 Task: Set the maximum overlapping subtitles for the subtitle delay to 4.
Action: Mouse moved to (100, 15)
Screenshot: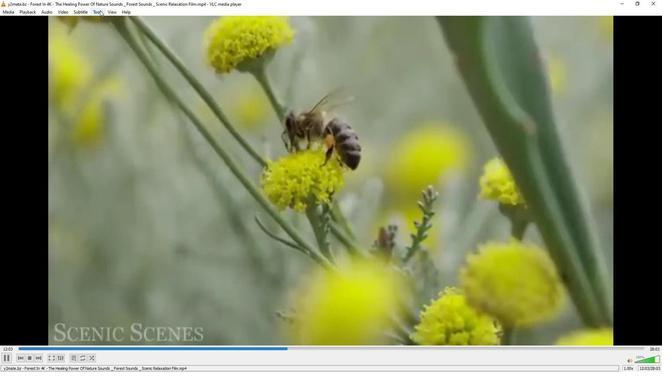 
Action: Mouse pressed left at (100, 15)
Screenshot: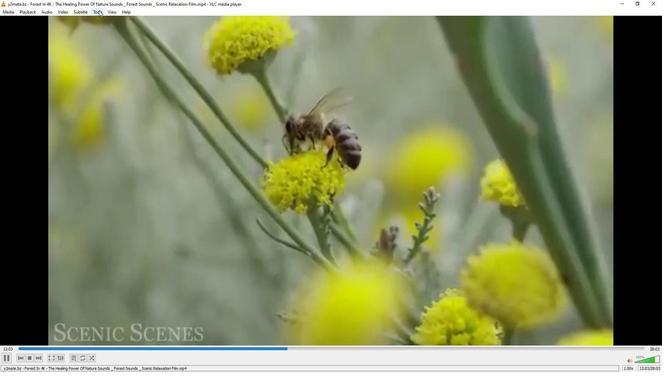 
Action: Mouse moved to (109, 95)
Screenshot: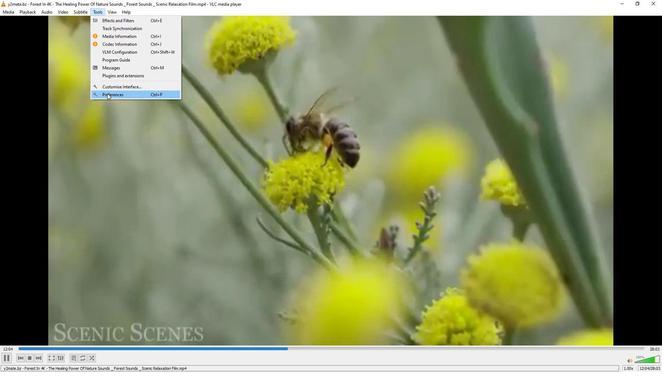 
Action: Mouse pressed left at (109, 95)
Screenshot: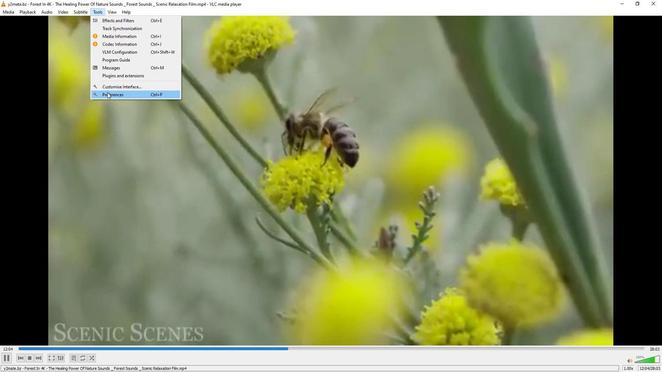 
Action: Mouse moved to (219, 298)
Screenshot: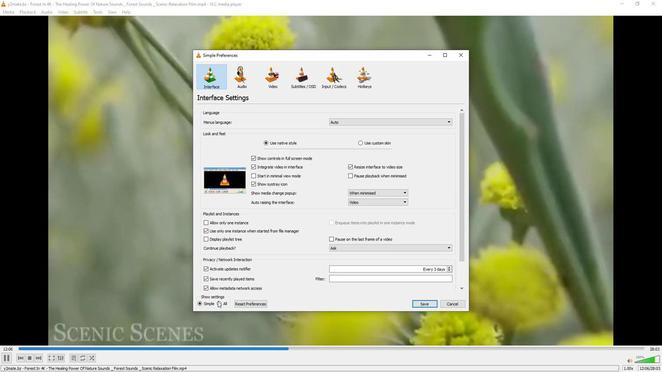 
Action: Mouse pressed left at (219, 298)
Screenshot: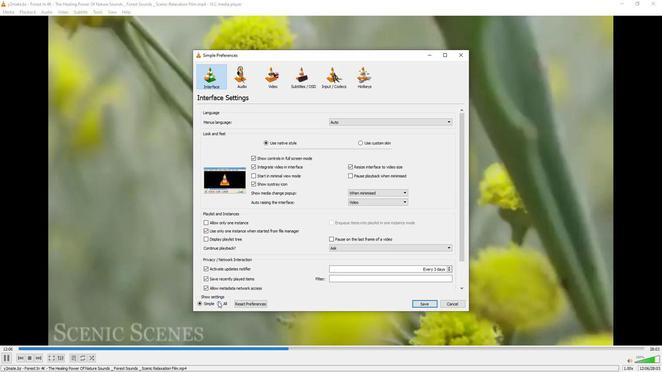 
Action: Mouse moved to (233, 245)
Screenshot: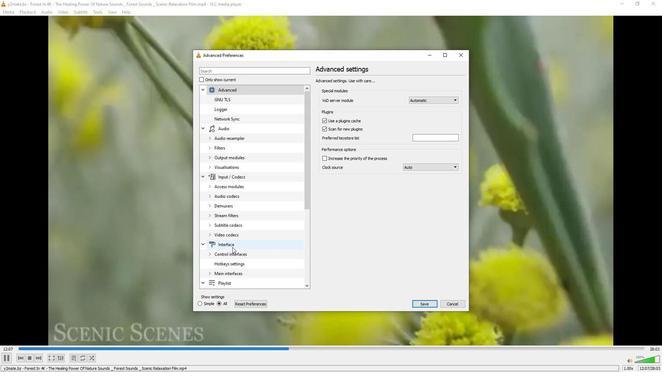 
Action: Mouse scrolled (233, 245) with delta (0, 0)
Screenshot: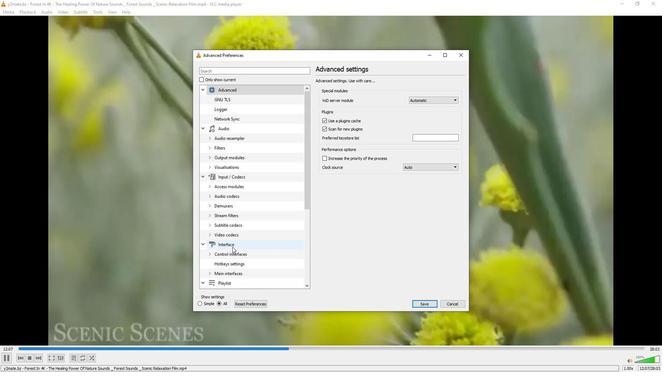 
Action: Mouse scrolled (233, 245) with delta (0, 0)
Screenshot: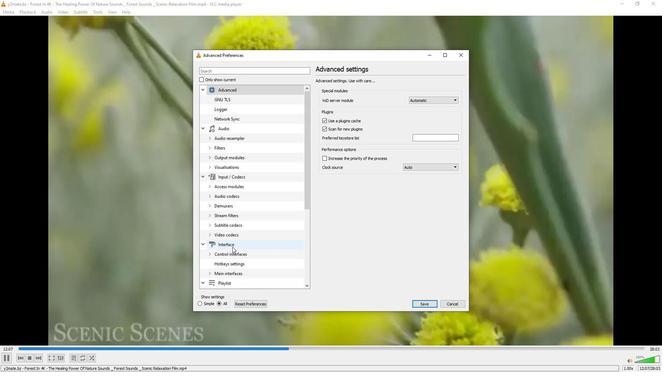 
Action: Mouse scrolled (233, 245) with delta (0, 0)
Screenshot: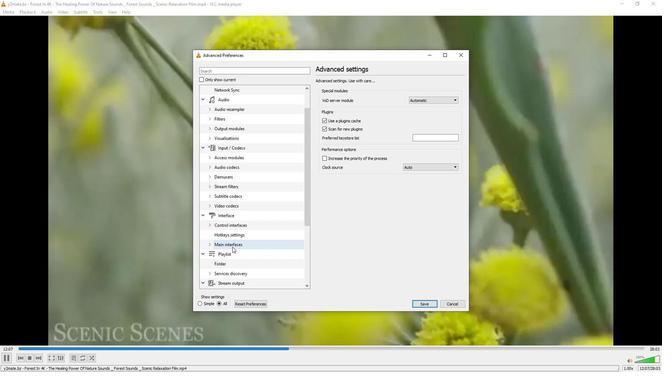 
Action: Mouse scrolled (233, 245) with delta (0, 0)
Screenshot: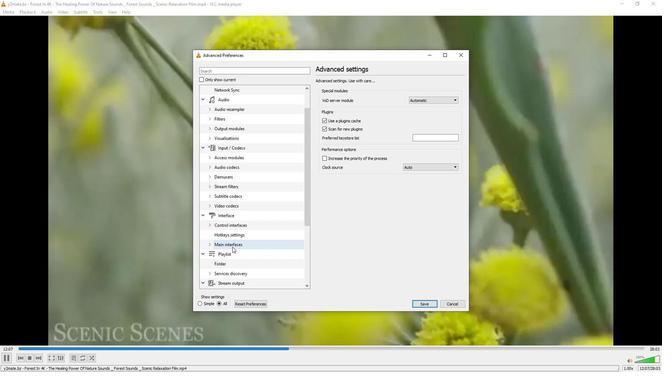 
Action: Mouse scrolled (233, 245) with delta (0, 0)
Screenshot: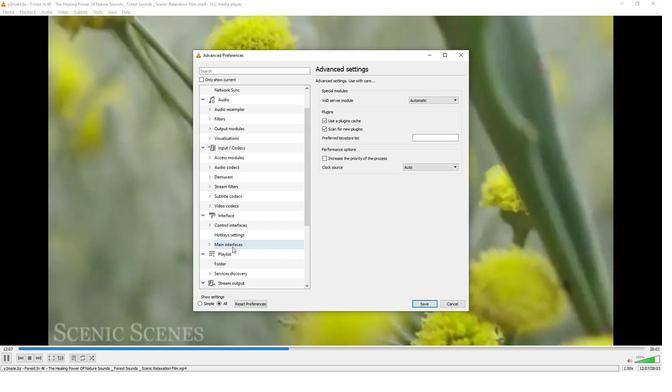 
Action: Mouse scrolled (233, 245) with delta (0, 0)
Screenshot: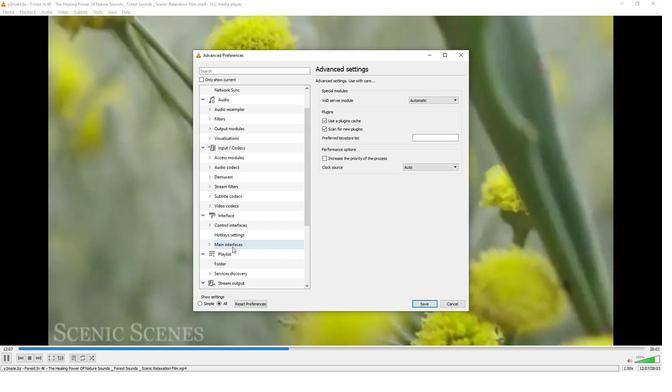 
Action: Mouse moved to (233, 241)
Screenshot: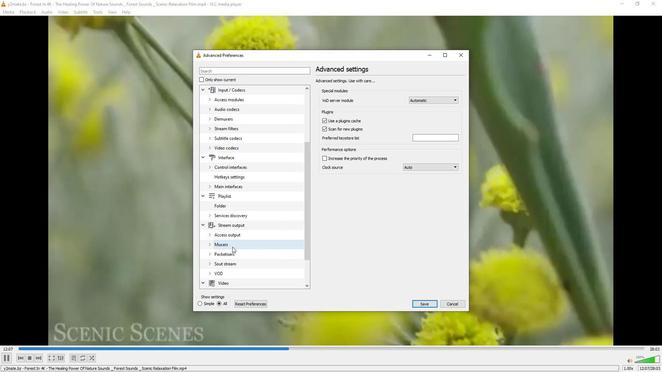 
Action: Mouse scrolled (233, 241) with delta (0, 0)
Screenshot: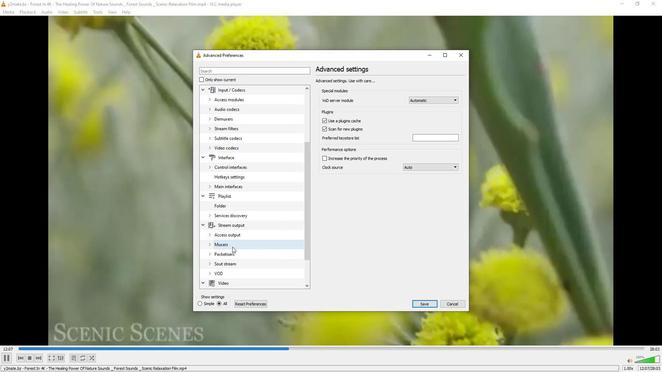 
Action: Mouse moved to (233, 238)
Screenshot: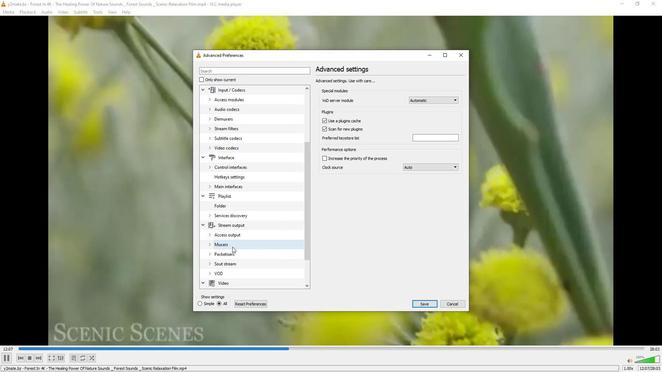 
Action: Mouse scrolled (233, 237) with delta (0, 0)
Screenshot: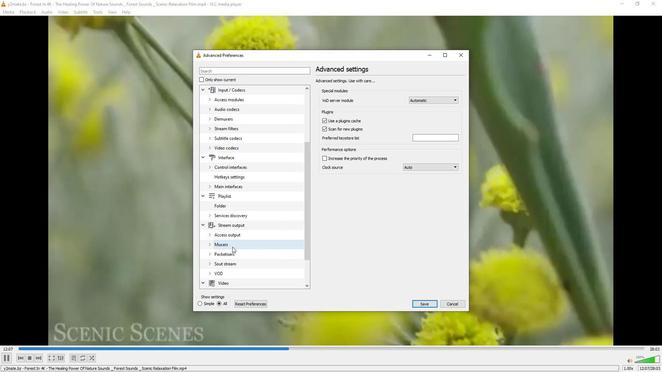
Action: Mouse moved to (211, 281)
Screenshot: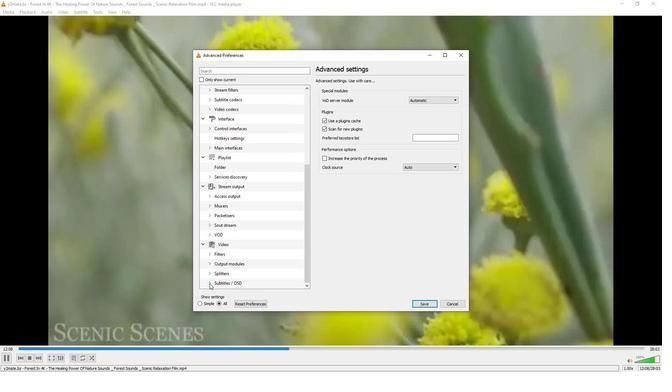 
Action: Mouse pressed left at (211, 281)
Screenshot: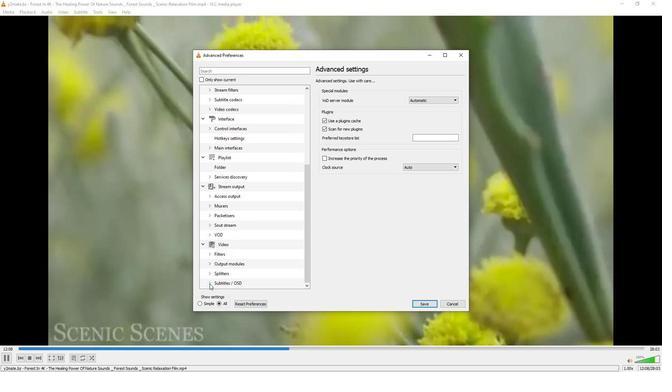 
Action: Mouse moved to (245, 232)
Screenshot: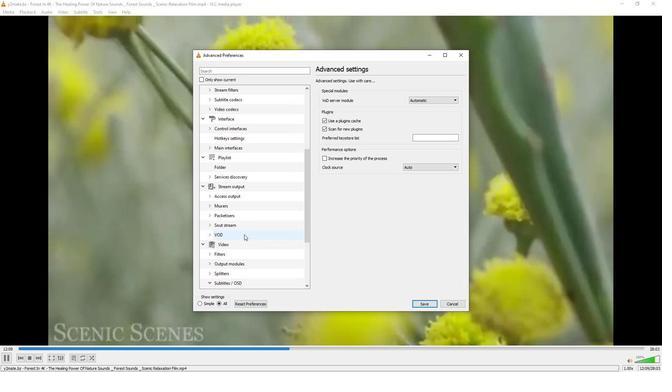 
Action: Mouse scrolled (245, 231) with delta (0, 0)
Screenshot: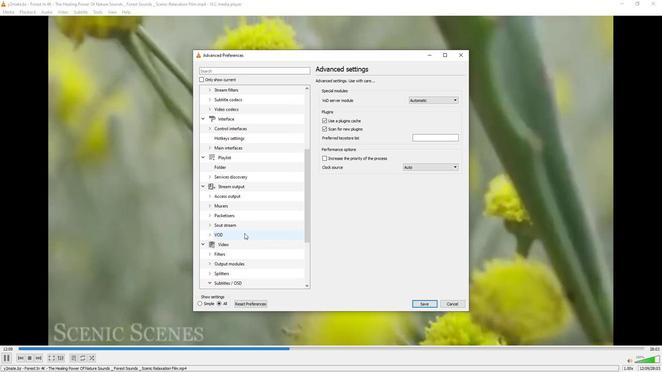 
Action: Mouse scrolled (245, 231) with delta (0, 0)
Screenshot: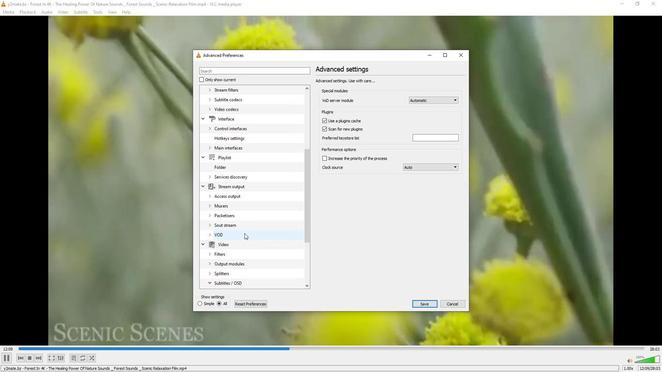 
Action: Mouse scrolled (245, 231) with delta (0, 0)
Screenshot: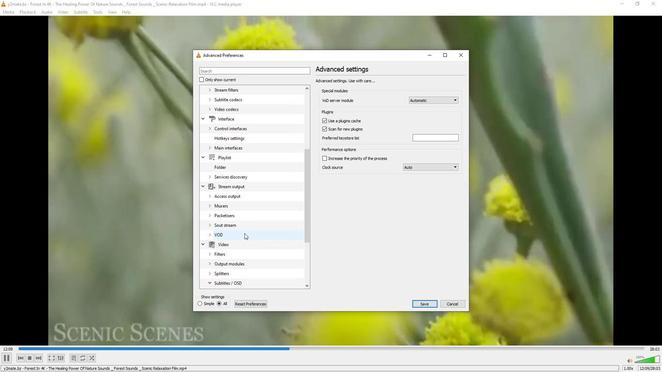 
Action: Mouse scrolled (245, 231) with delta (0, 0)
Screenshot: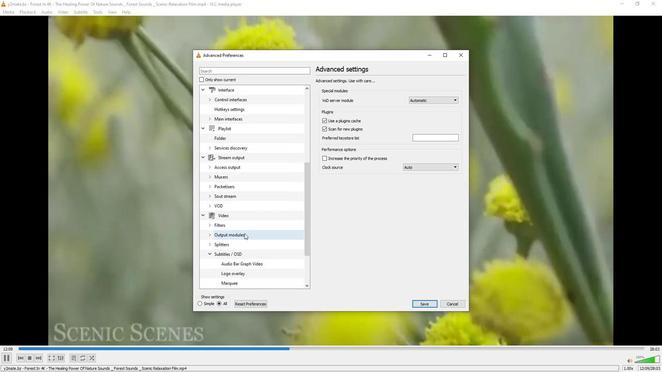 
Action: Mouse scrolled (245, 231) with delta (0, 0)
Screenshot: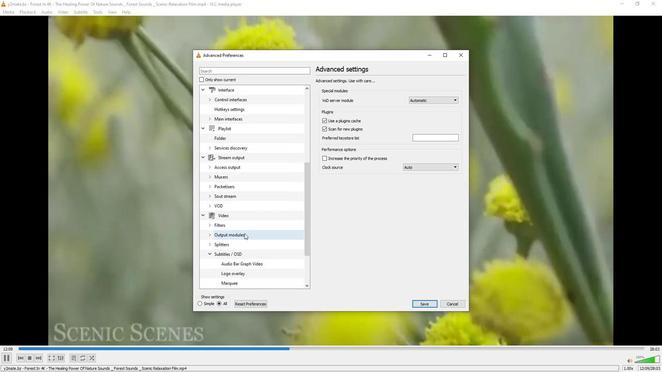 
Action: Mouse scrolled (245, 231) with delta (0, 0)
Screenshot: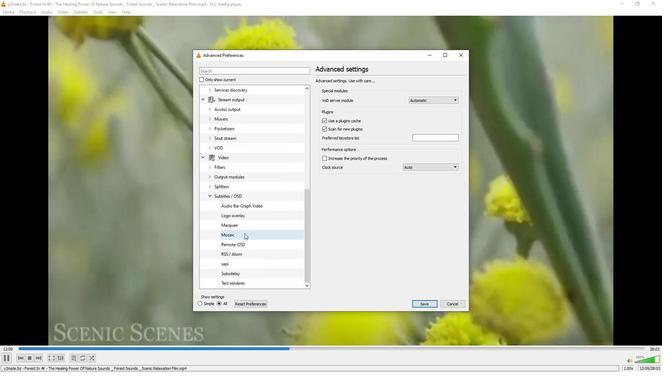 
Action: Mouse scrolled (245, 231) with delta (0, 0)
Screenshot: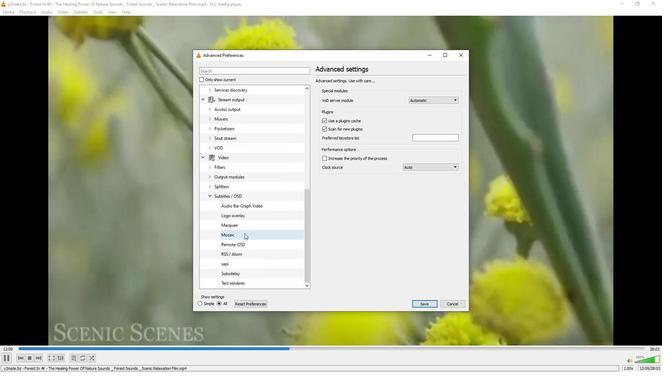 
Action: Mouse scrolled (245, 231) with delta (0, 0)
Screenshot: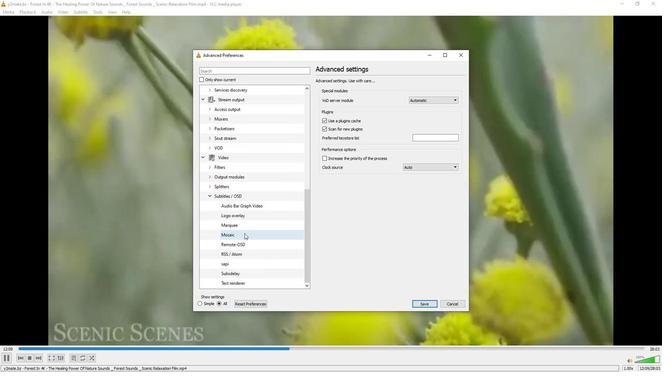 
Action: Mouse moved to (237, 269)
Screenshot: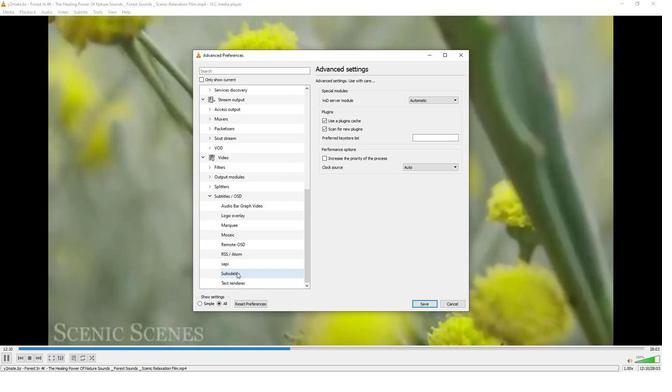 
Action: Mouse pressed left at (237, 269)
Screenshot: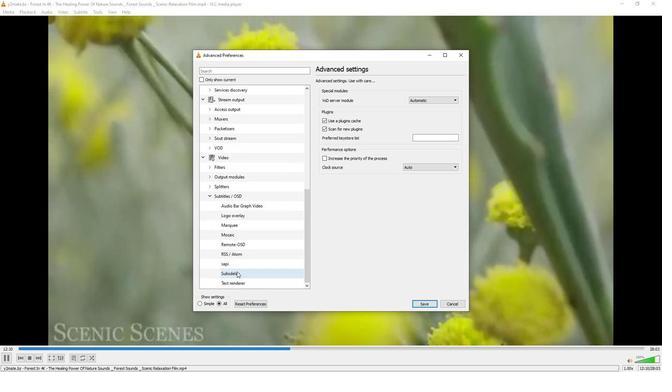 
Action: Mouse moved to (458, 110)
Screenshot: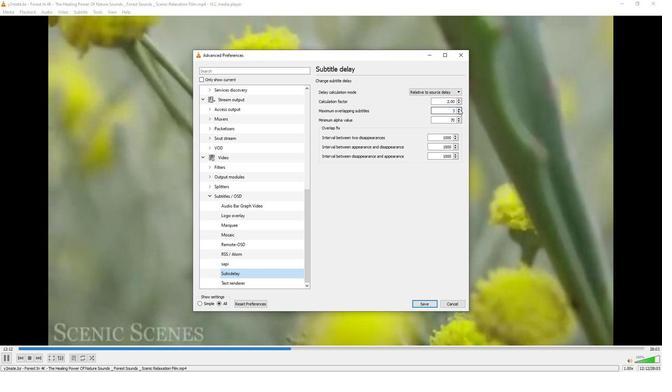 
Action: Mouse pressed left at (458, 110)
Screenshot: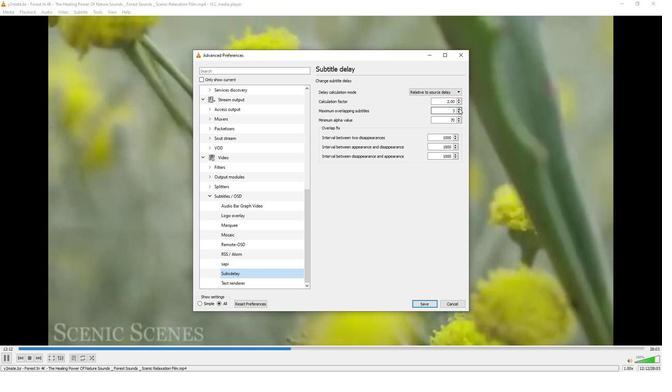 
Action: Mouse moved to (458, 110)
Screenshot: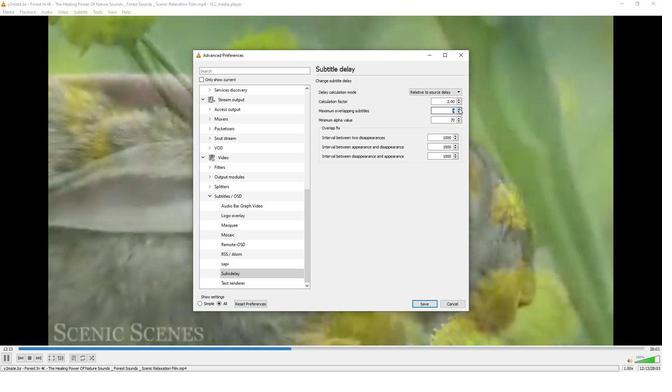 
